 Task: Edit the description text to "Creative Ideation is a focused process for generating inventive ideas and solutions through brainstorming and innovative thinking.".
Action: Mouse moved to (188, 188)
Screenshot: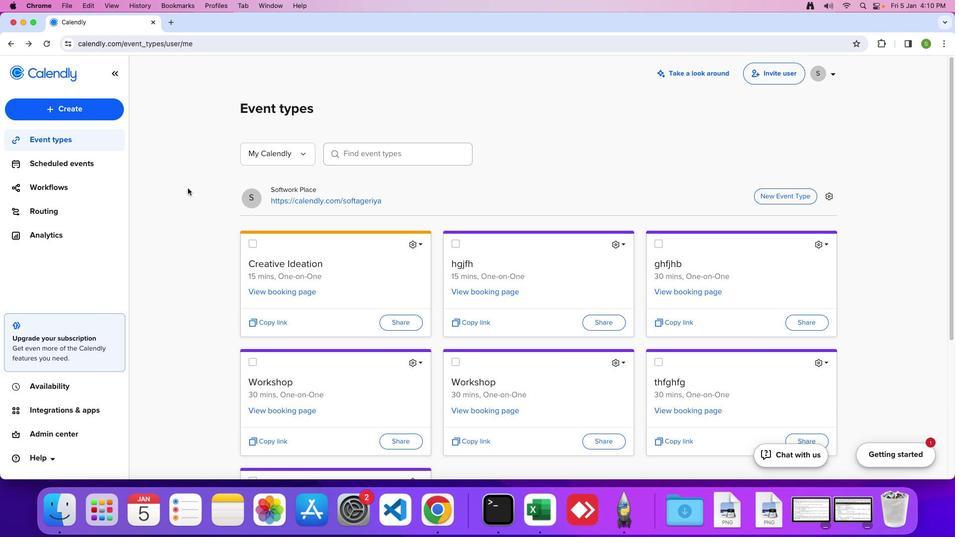 
Action: Mouse pressed left at (188, 188)
Screenshot: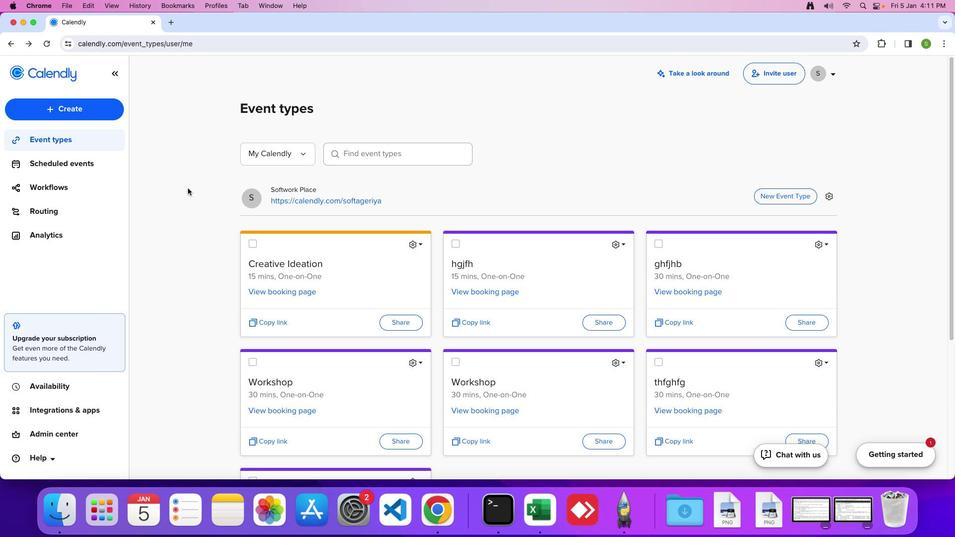 
Action: Mouse moved to (96, 141)
Screenshot: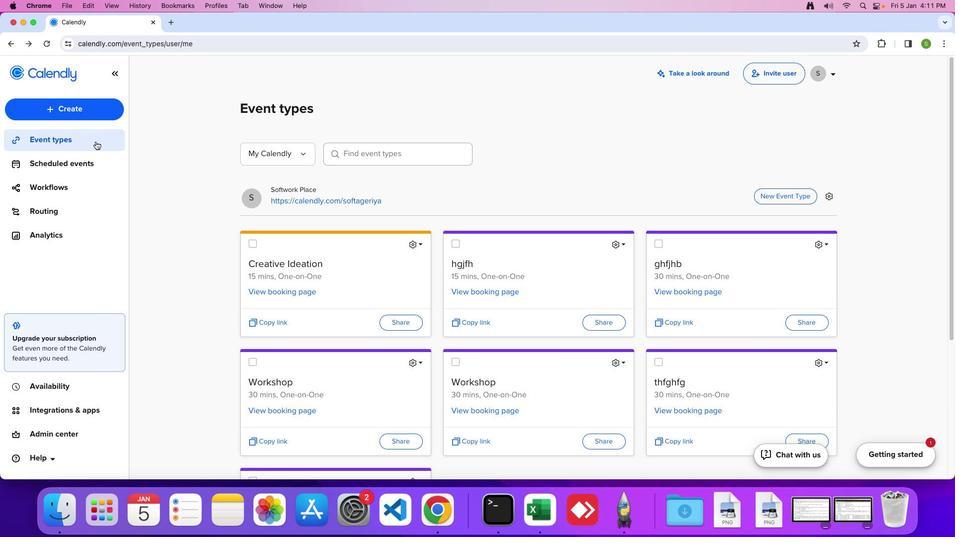 
Action: Mouse pressed left at (96, 141)
Screenshot: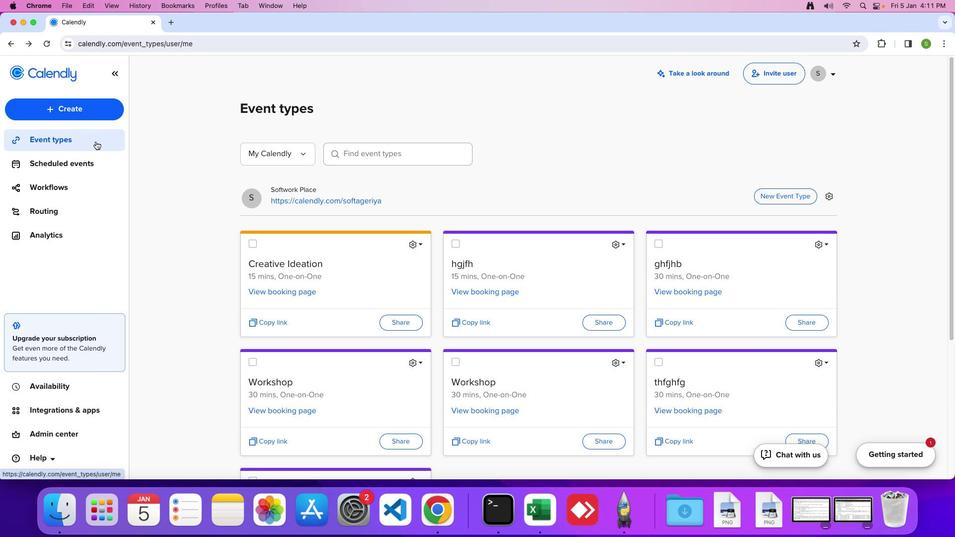 
Action: Mouse moved to (422, 243)
Screenshot: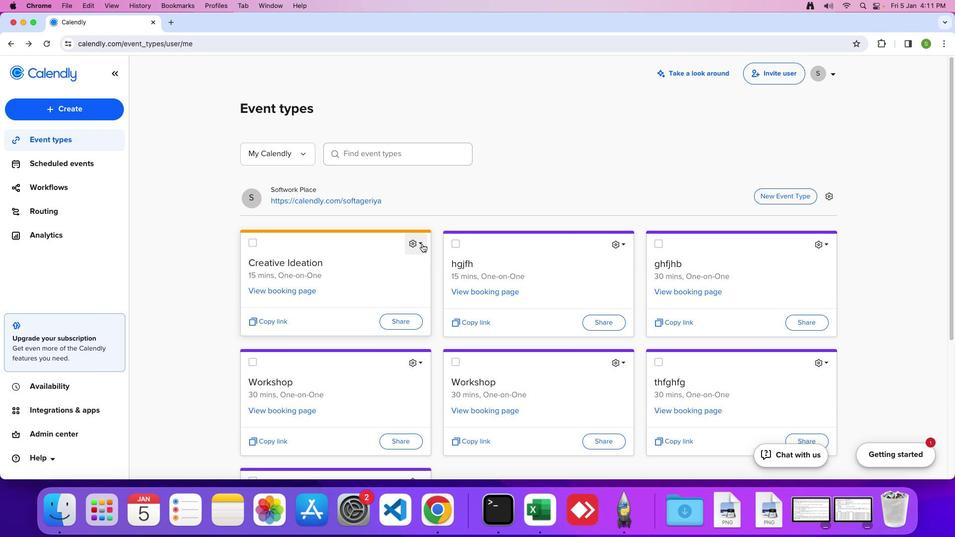 
Action: Mouse pressed left at (422, 243)
Screenshot: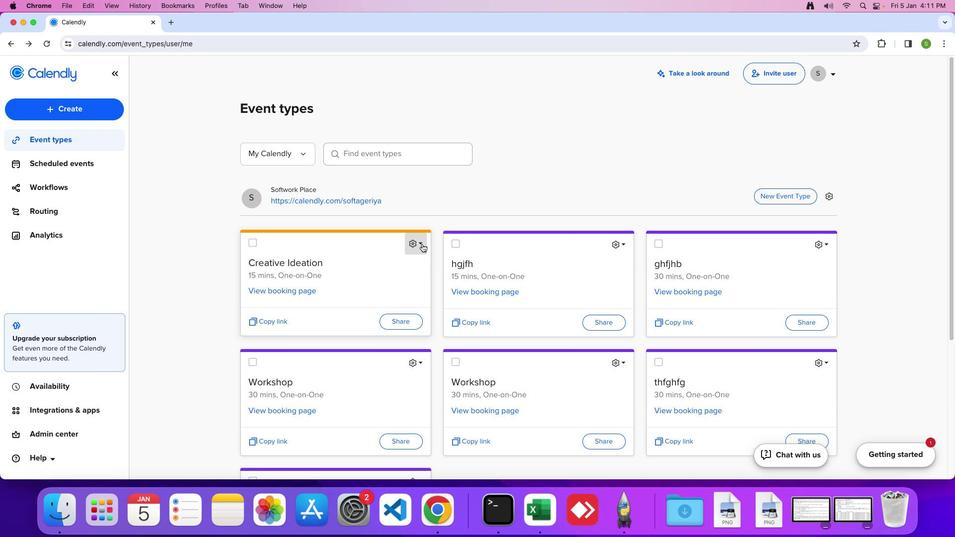 
Action: Mouse moved to (404, 273)
Screenshot: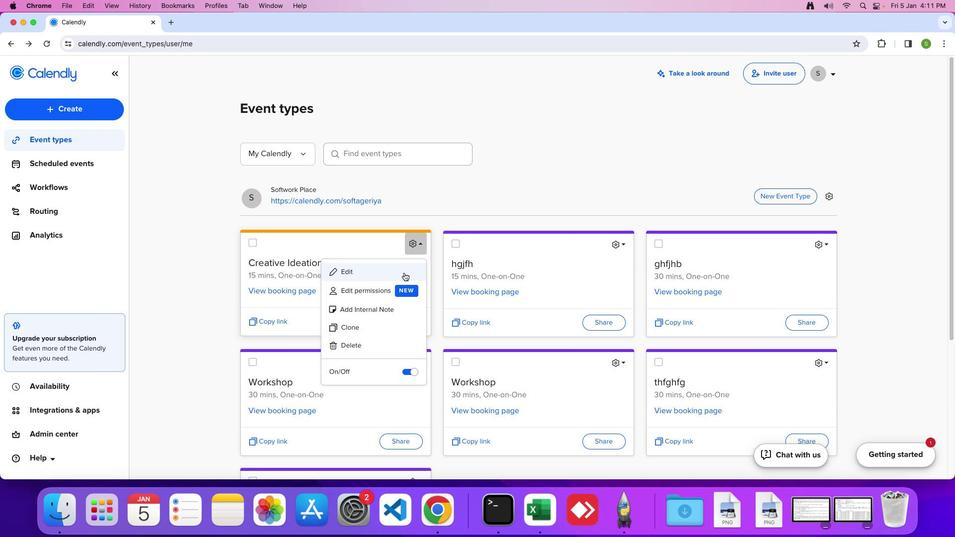 
Action: Mouse pressed left at (404, 273)
Screenshot: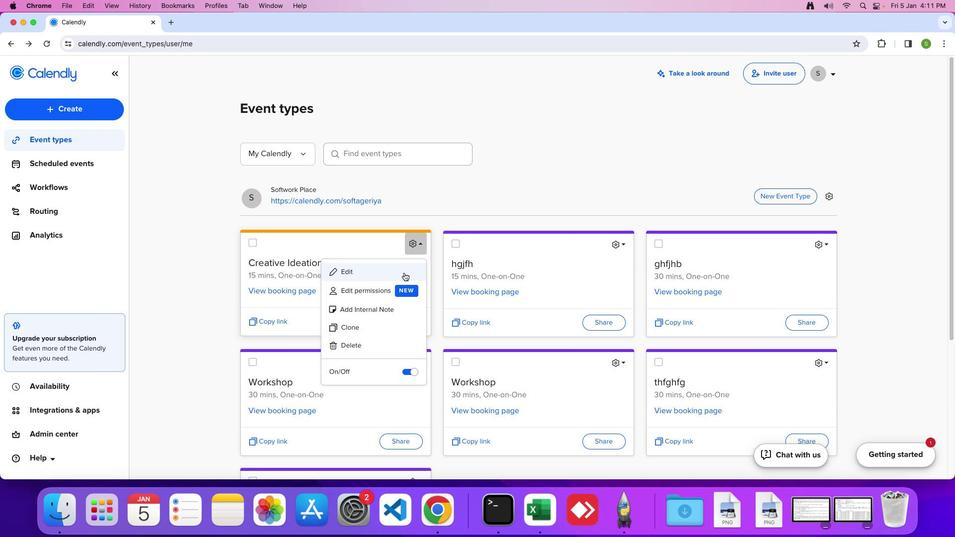 
Action: Mouse moved to (157, 142)
Screenshot: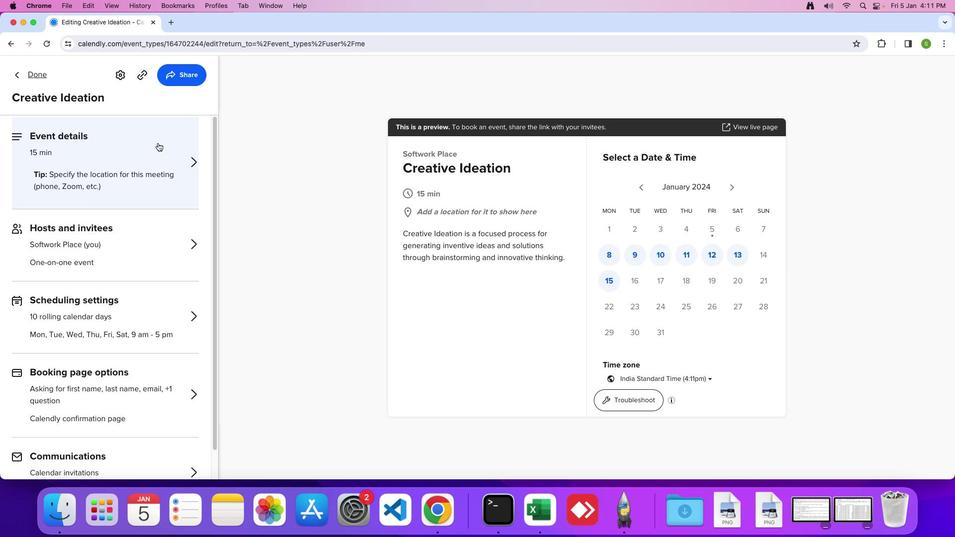 
Action: Mouse pressed left at (157, 142)
Screenshot: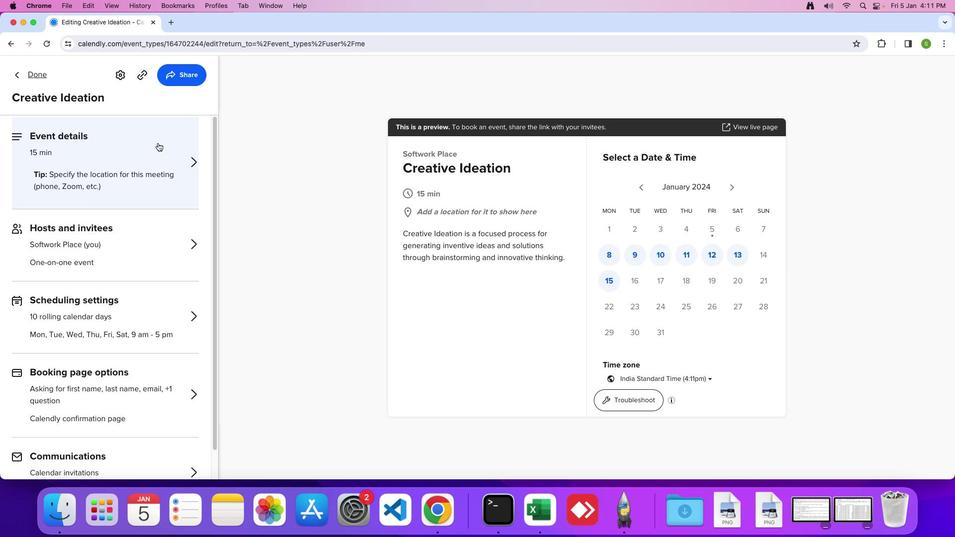 
Action: Mouse moved to (155, 354)
Screenshot: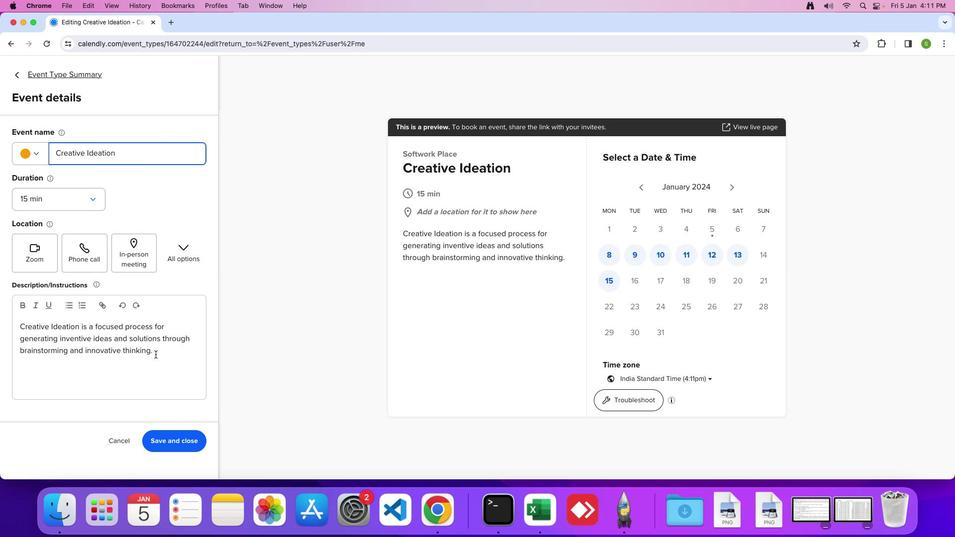 
Action: Mouse pressed left at (155, 354)
Screenshot: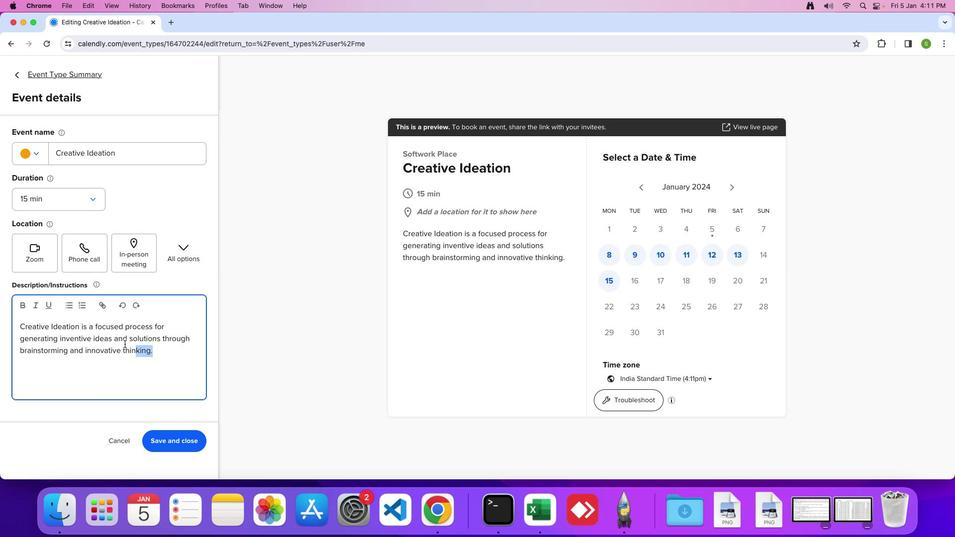 
Action: Mouse moved to (310, 296)
Screenshot: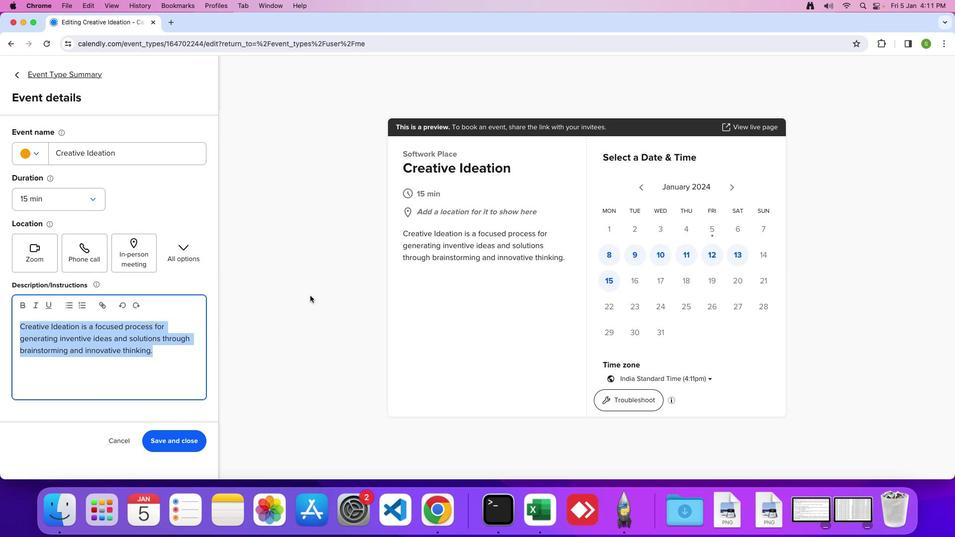 
Action: Key pressed Key.shift'C''R''E''A'Key.backspaceKey.backspaceKey.backspaceKey.caps_lock'r''e''a''t''i''v''e'Key.spaceKey.shift'I''d''e''a''t''i''o''n'Key.space'i''s'Key.space'a'Key.space'f''o''c''u''s''e''d'Key.space'p''r''o''c''e''s''s'Key.space'f''o''r'Key.space'g''e''n''e''r''a''t''i''n''g'Key.space'i''n''v''e''n''t''i''o'Key.backspace'v''e'Key.space'i''d''e''a''s'Key.space'a''n''d'Key.space's''o''l''o''u''t''i''o''n''s'Key.space't''h''r''o''u''g''h'Key.space'b''r''a''i''n''s''t''o''r''m''i''n''g'Key.space'a''n''d'Key.space'i''n''n''o''v''a''t''i''o'Key.backspace'v''e'Key.space't''h''i''n''k''i''n''g''.'
Screenshot: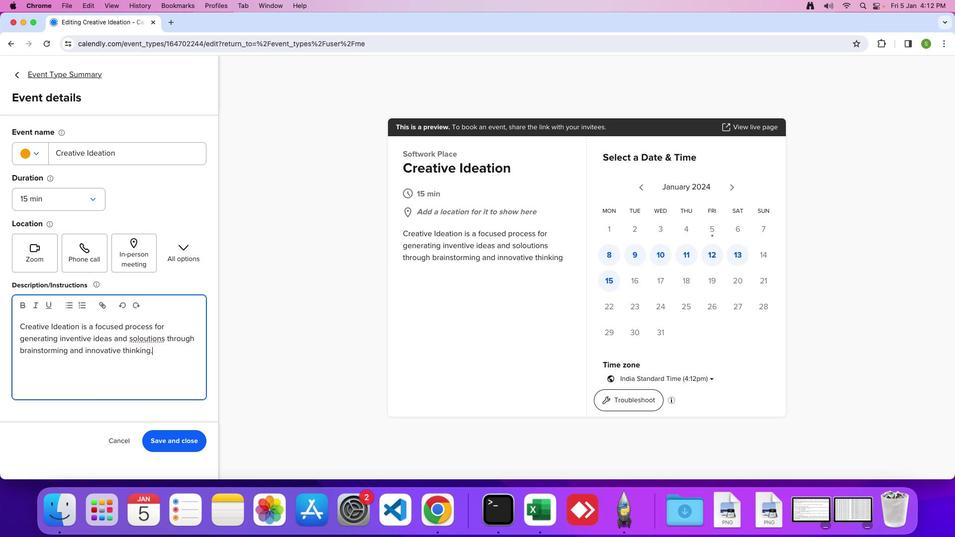 
Action: Mouse moved to (143, 339)
Screenshot: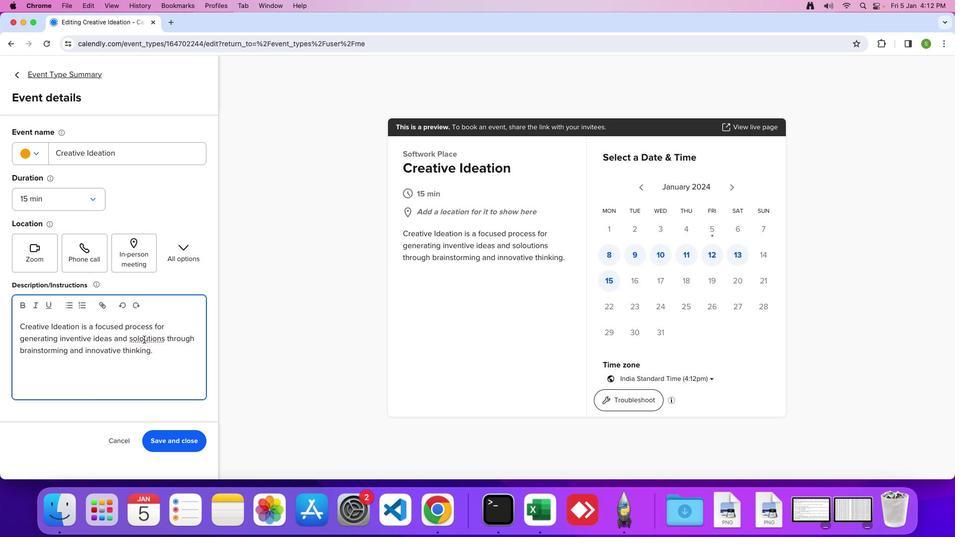 
Action: Mouse pressed left at (143, 339)
Screenshot: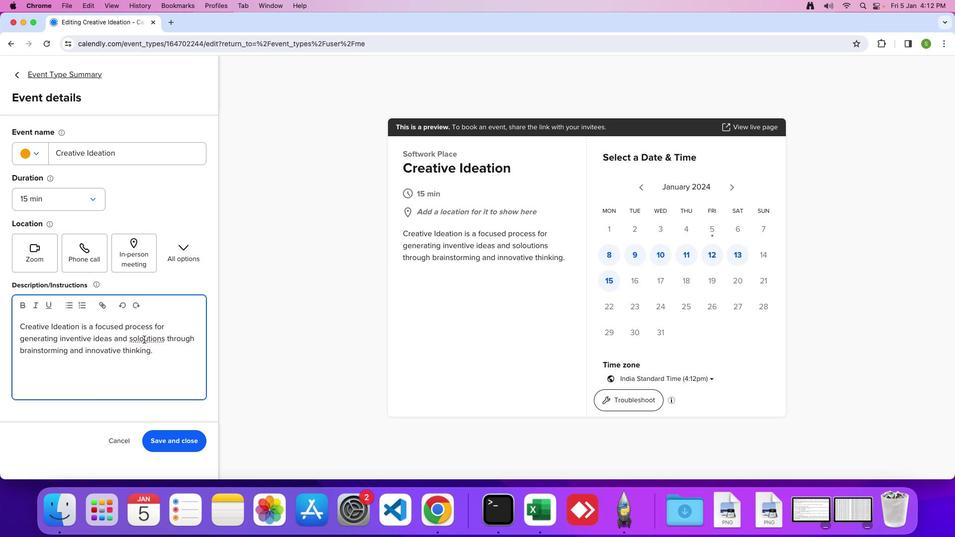 
Action: Mouse moved to (174, 342)
Screenshot: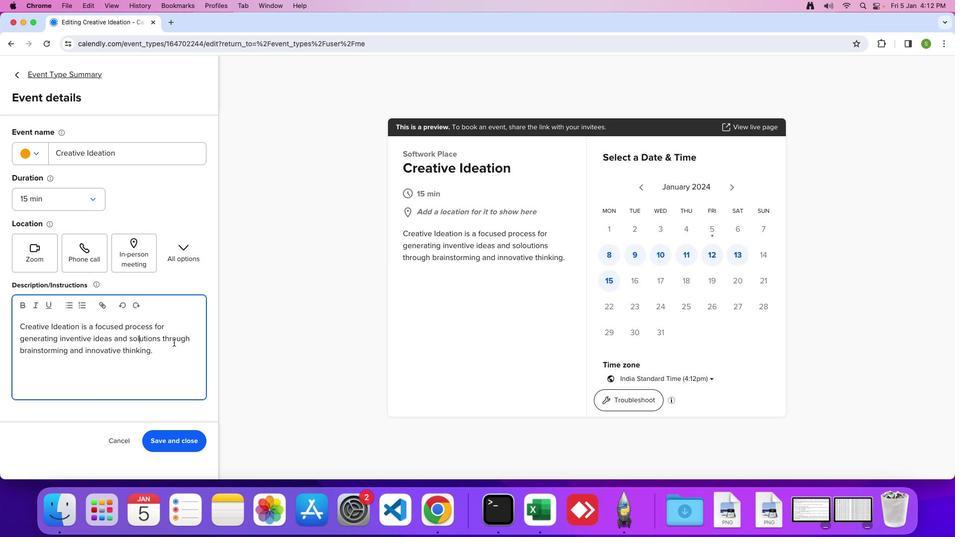 
Action: Key pressed Key.backspace
Screenshot: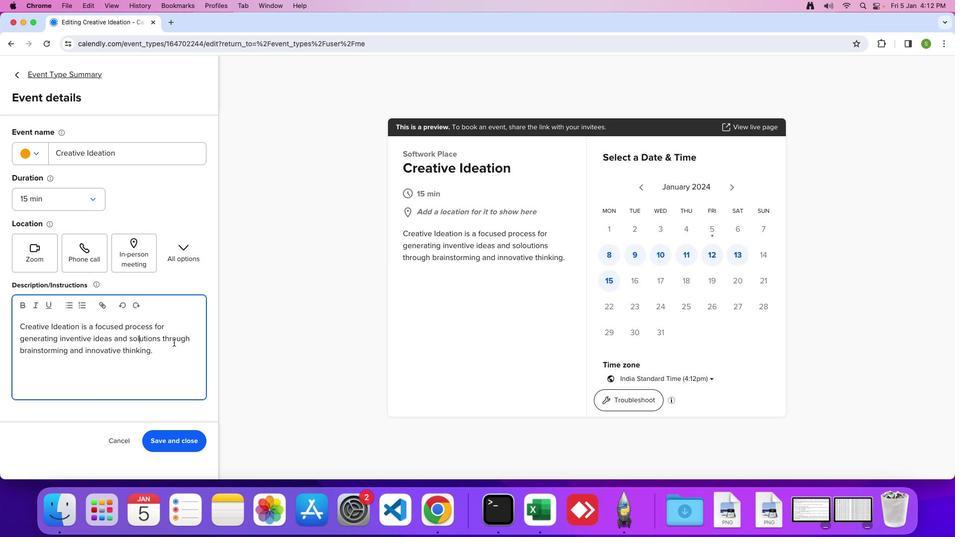 
Action: Mouse moved to (161, 347)
Screenshot: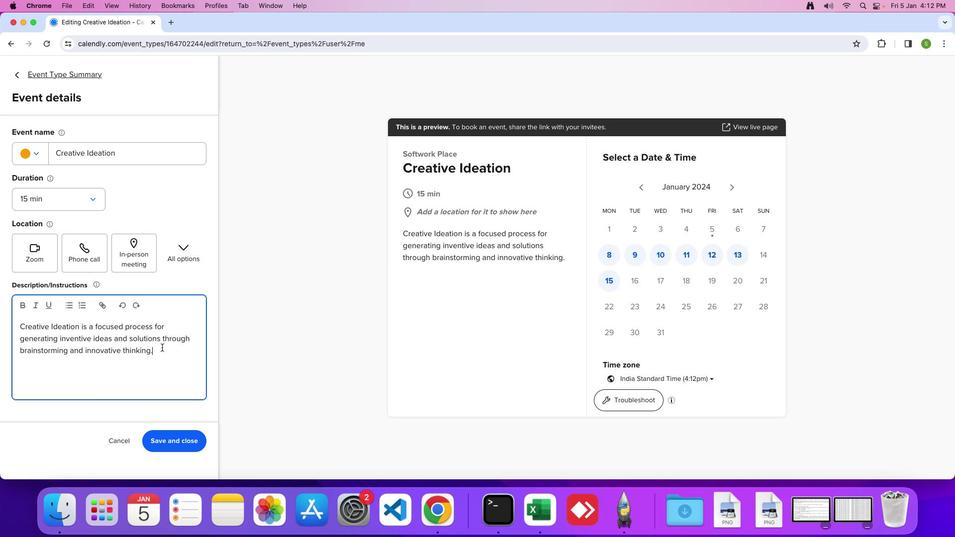
Action: Mouse pressed left at (161, 347)
Screenshot: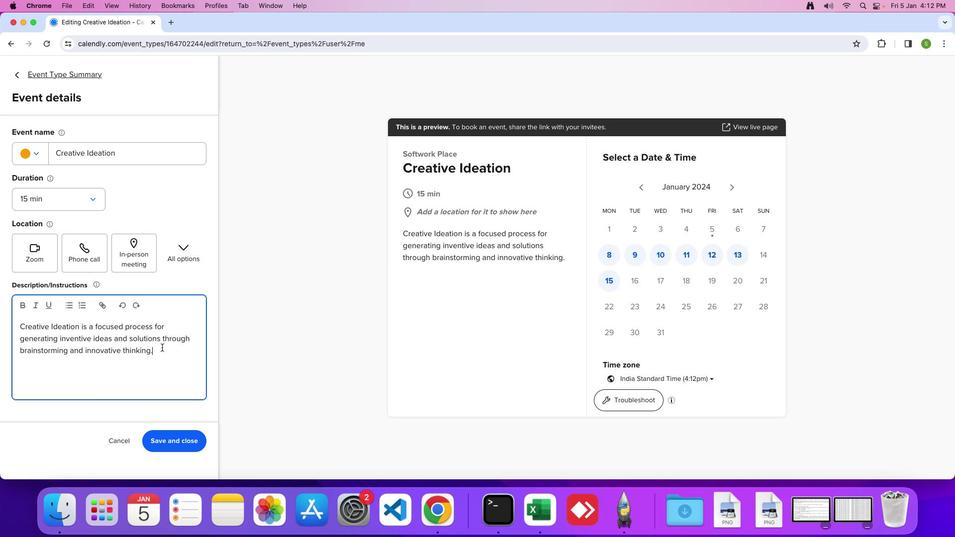 
Action: Mouse moved to (166, 437)
Screenshot: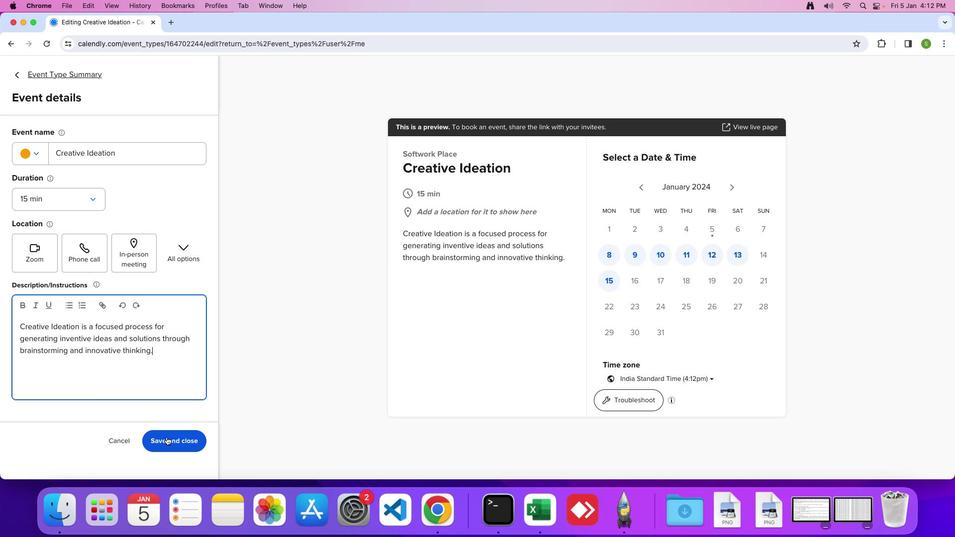 
Action: Mouse pressed left at (166, 437)
Screenshot: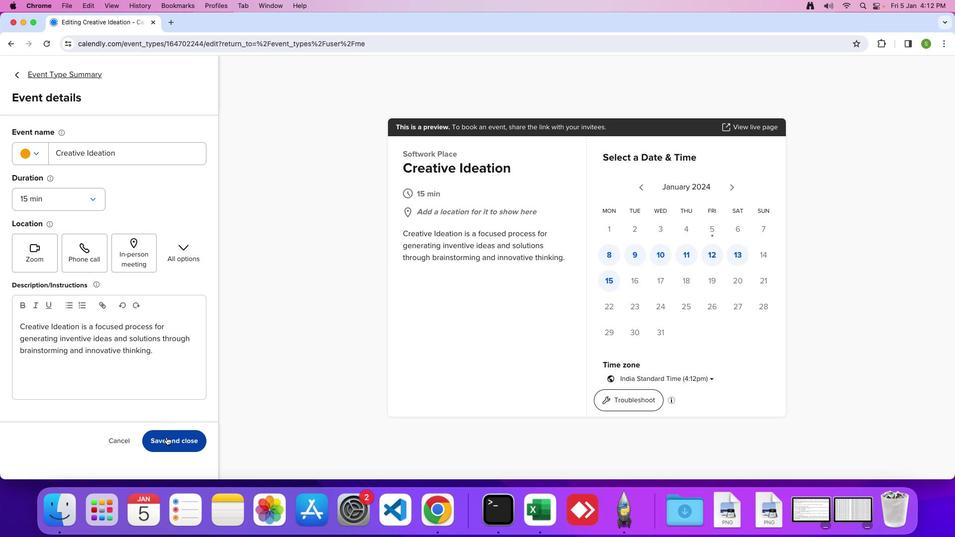 
Action: Mouse moved to (166, 435)
Screenshot: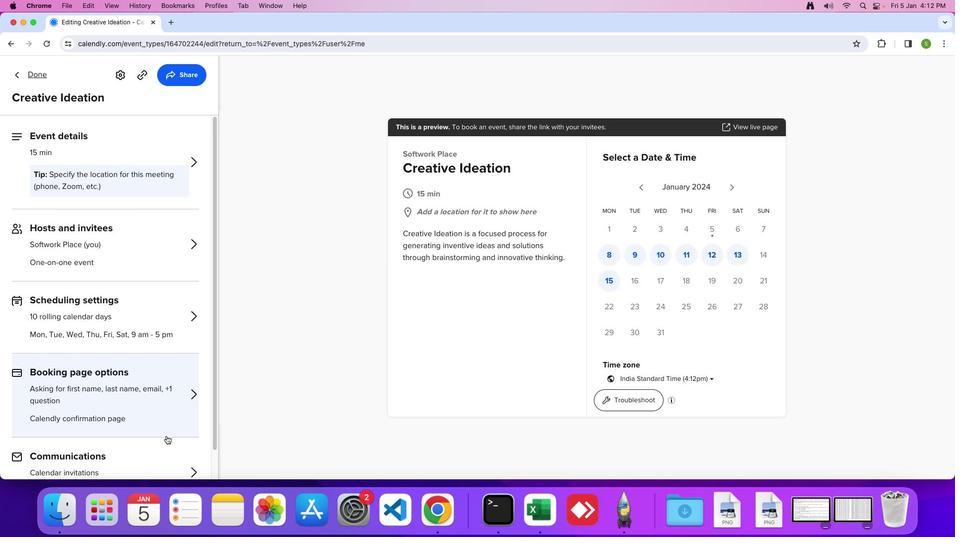 
